 Task: Create a due date automation trigger when advanced on, on the wednesday of the week before a card is due add fields without custom field "Resume" set to a number greater than 1 and lower or equal to 10 at 11:00 AM.
Action: Mouse moved to (970, 77)
Screenshot: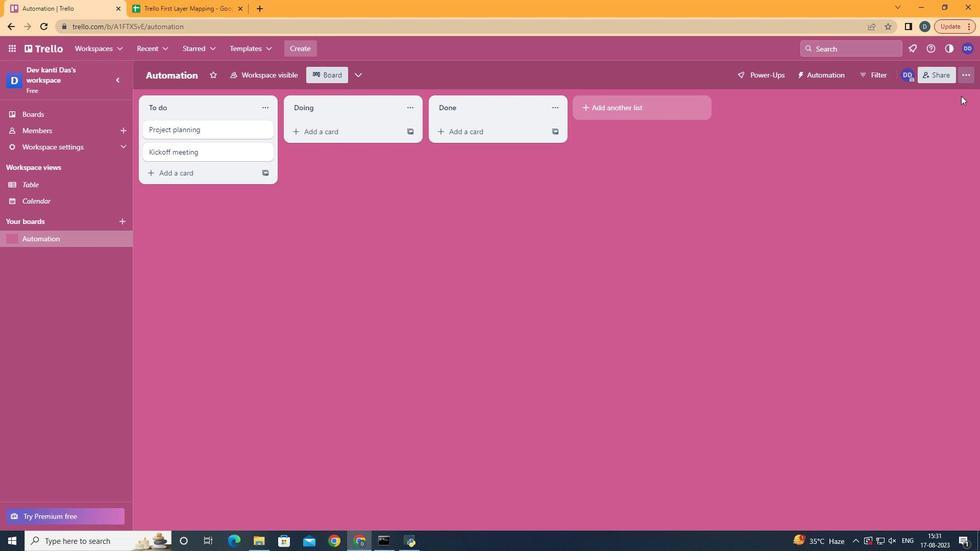 
Action: Mouse pressed left at (970, 77)
Screenshot: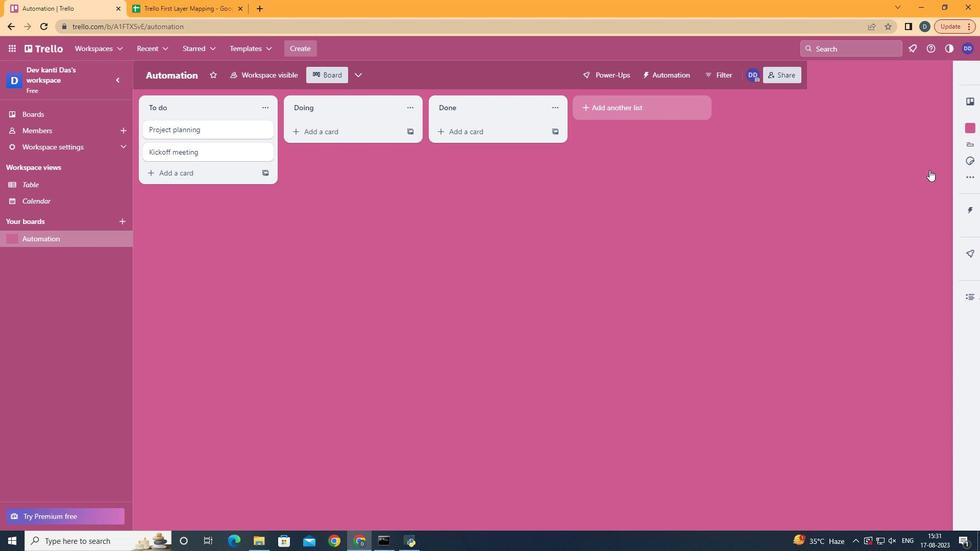 
Action: Mouse moved to (904, 225)
Screenshot: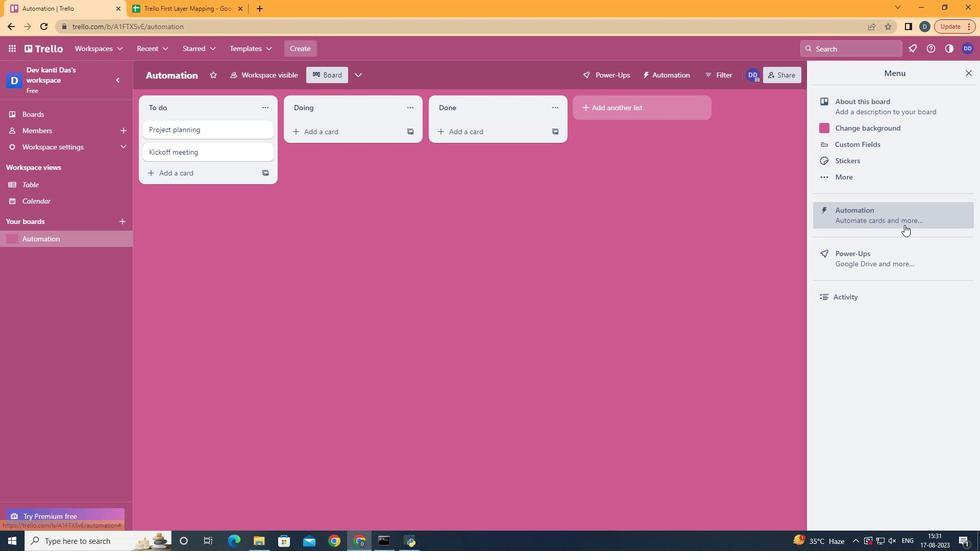 
Action: Mouse pressed left at (904, 225)
Screenshot: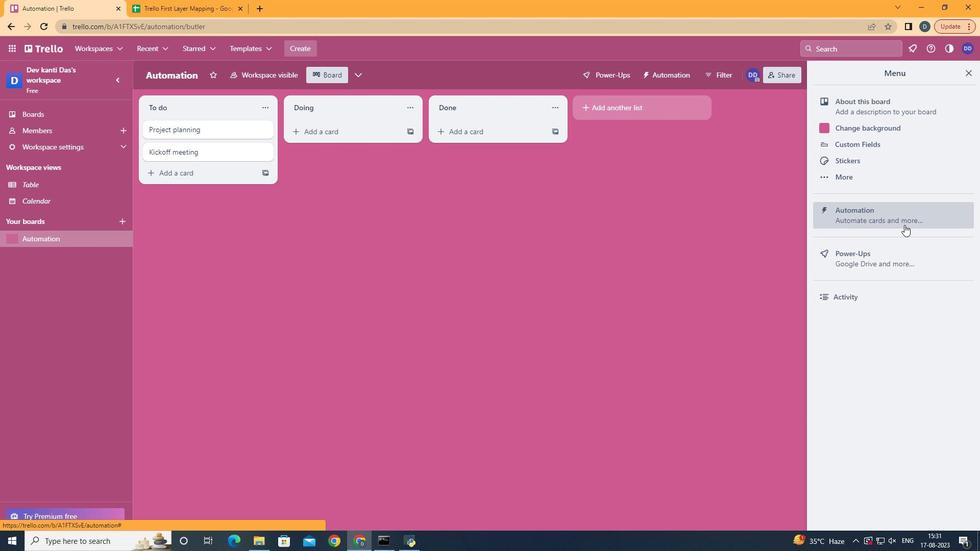 
Action: Mouse moved to (190, 206)
Screenshot: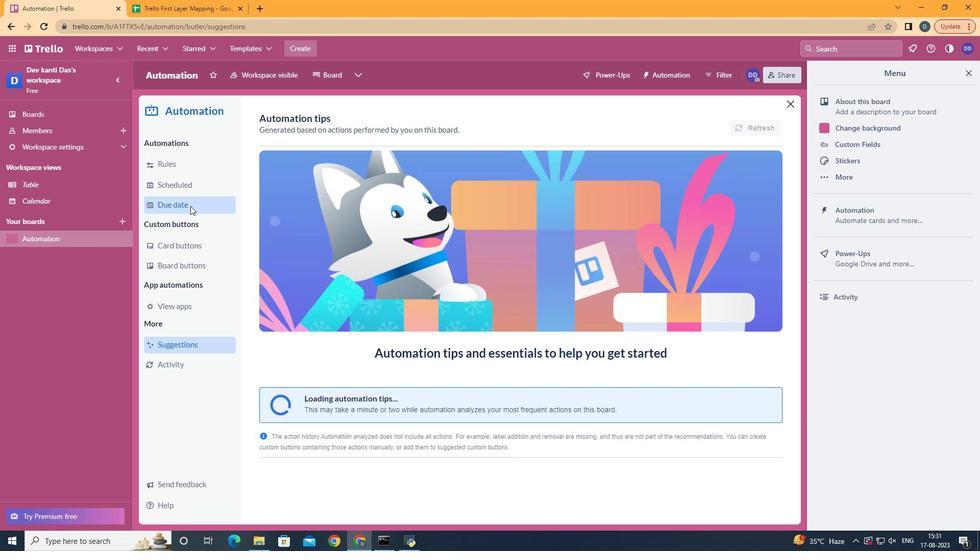 
Action: Mouse pressed left at (190, 206)
Screenshot: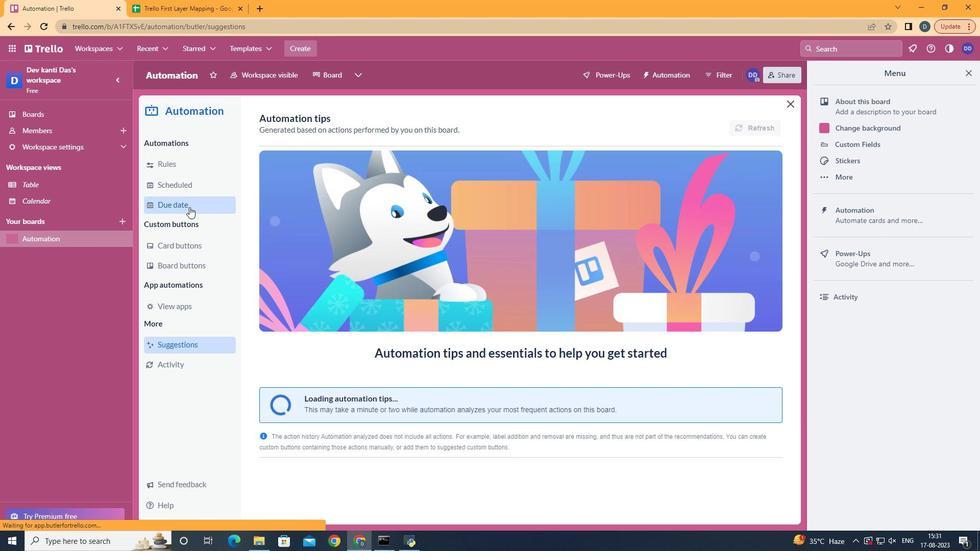 
Action: Mouse moved to (721, 119)
Screenshot: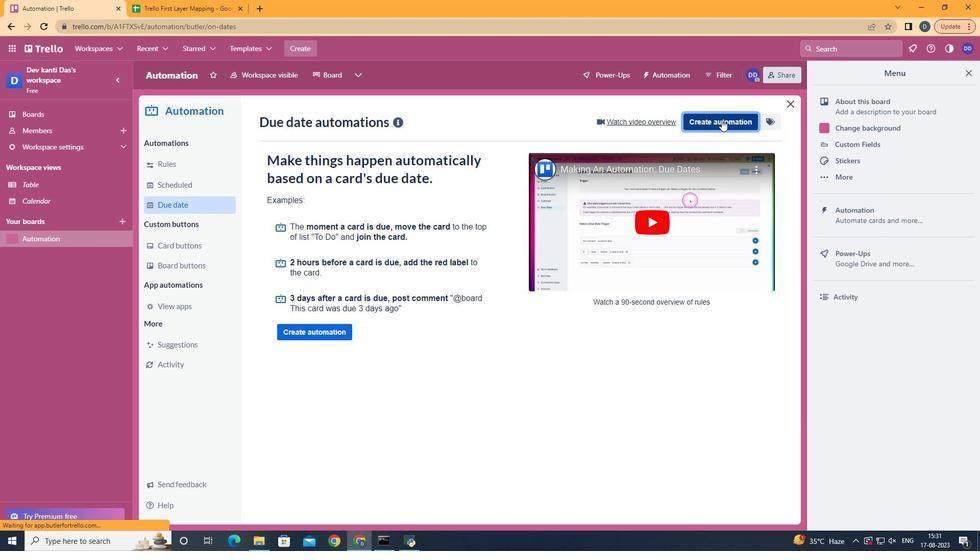 
Action: Mouse pressed left at (721, 119)
Screenshot: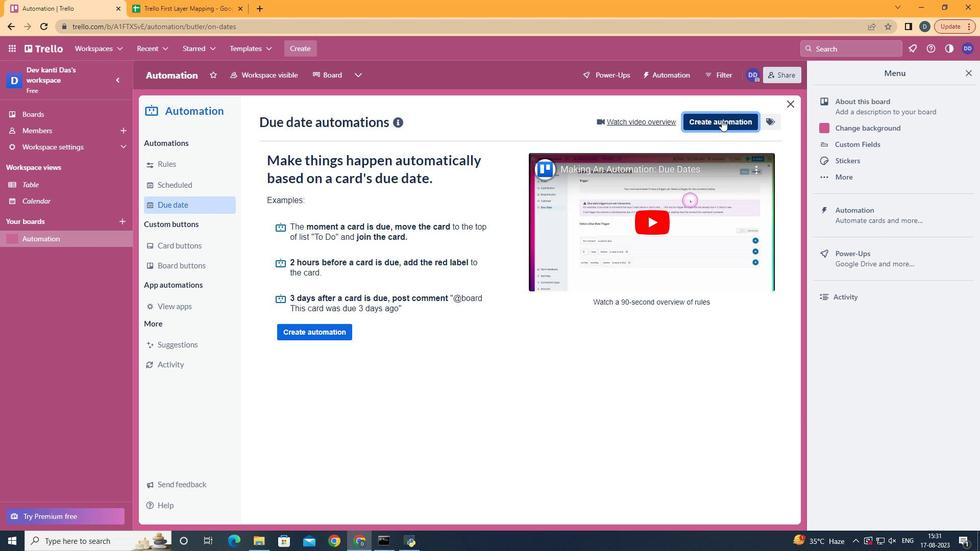 
Action: Mouse moved to (532, 218)
Screenshot: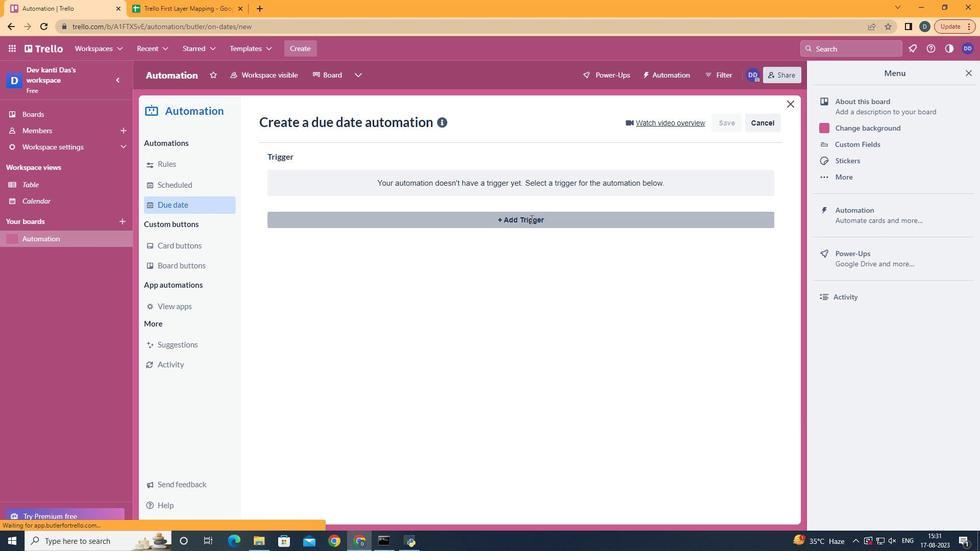
Action: Mouse pressed left at (532, 218)
Screenshot: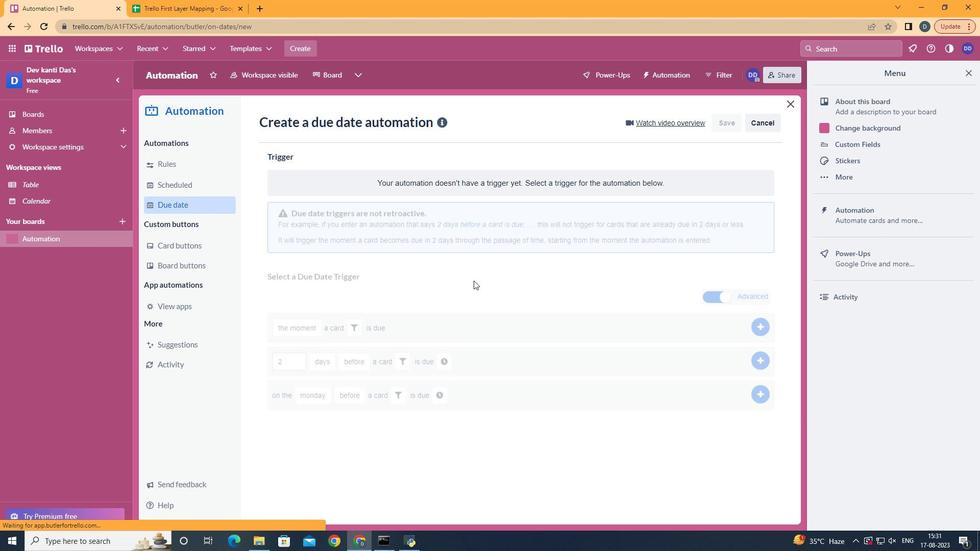 
Action: Mouse moved to (331, 310)
Screenshot: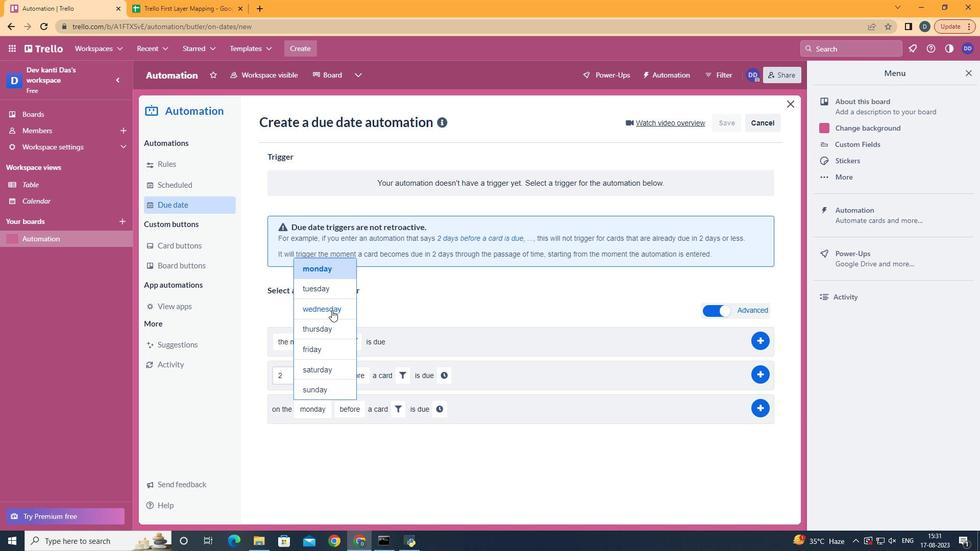 
Action: Mouse pressed left at (331, 310)
Screenshot: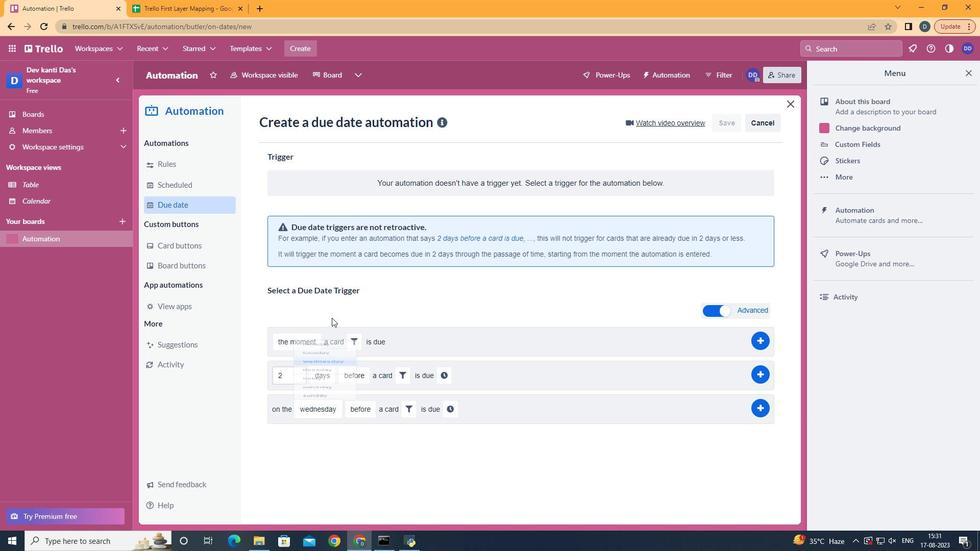 
Action: Mouse moved to (382, 490)
Screenshot: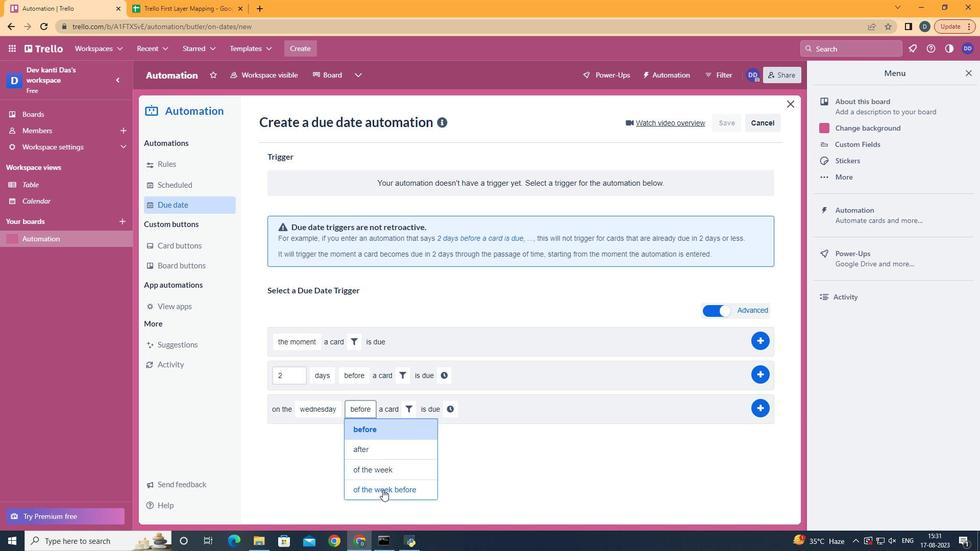 
Action: Mouse pressed left at (382, 490)
Screenshot: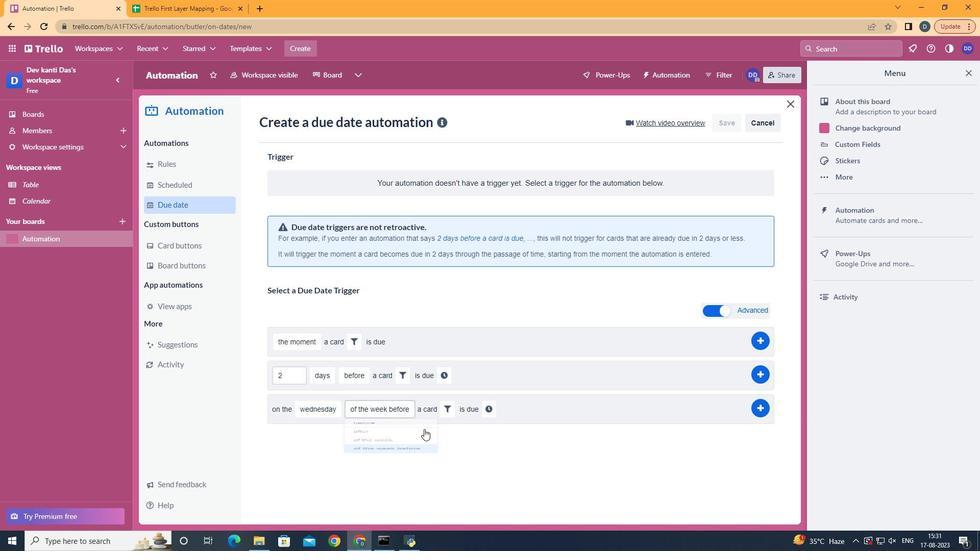 
Action: Mouse moved to (444, 408)
Screenshot: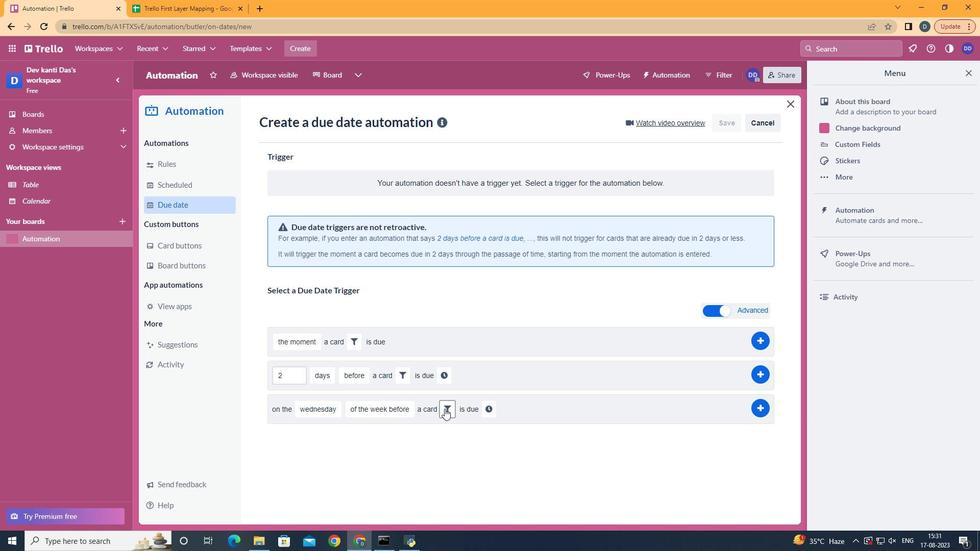 
Action: Mouse pressed left at (444, 408)
Screenshot: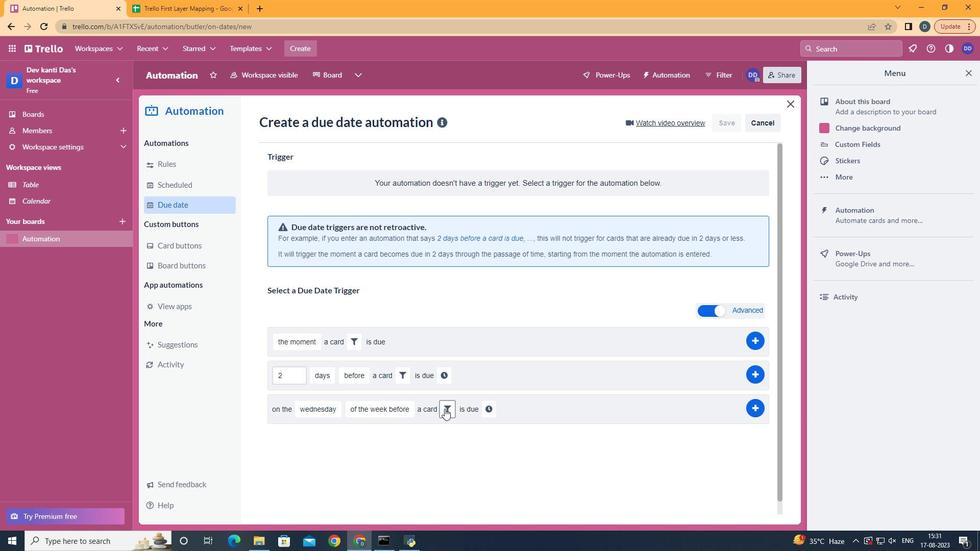 
Action: Mouse moved to (615, 436)
Screenshot: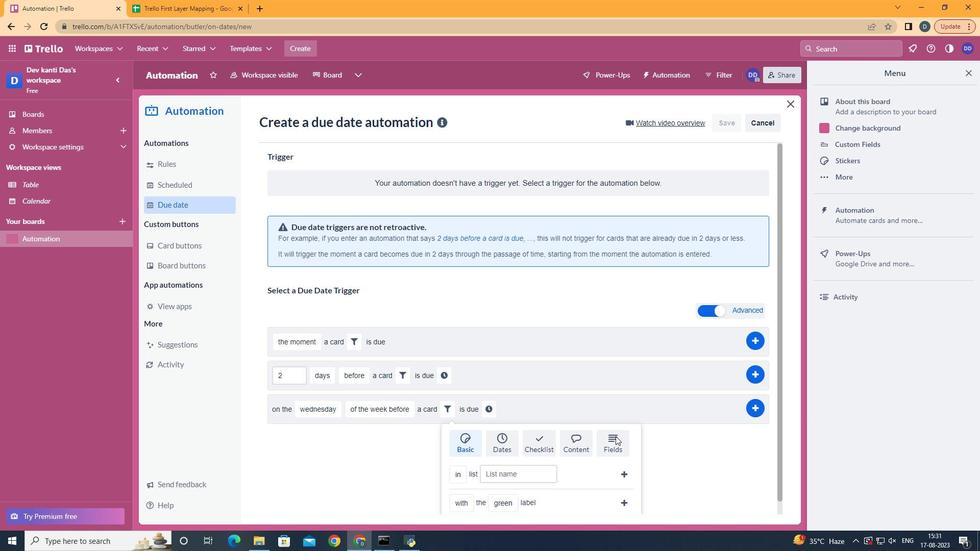 
Action: Mouse pressed left at (615, 436)
Screenshot: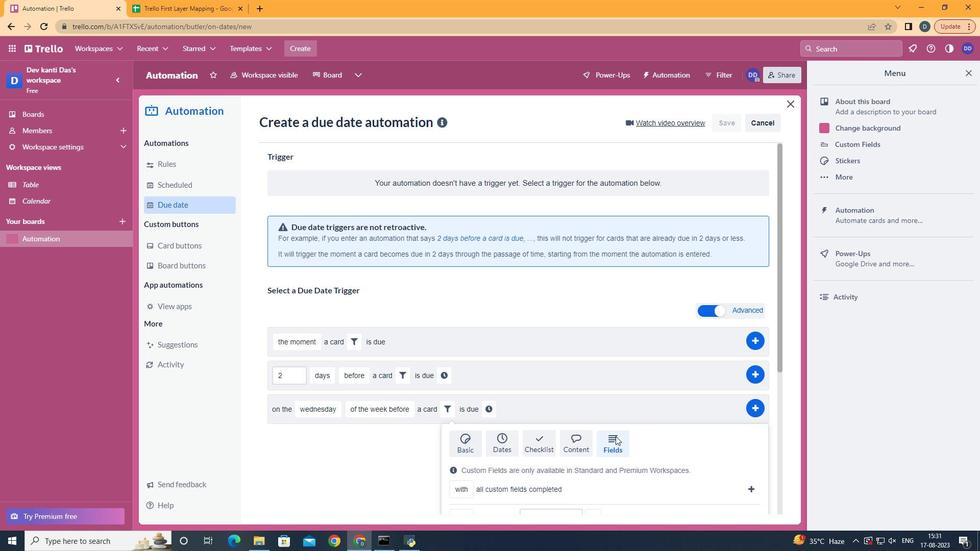 
Action: Mouse scrolled (615, 435) with delta (0, 0)
Screenshot: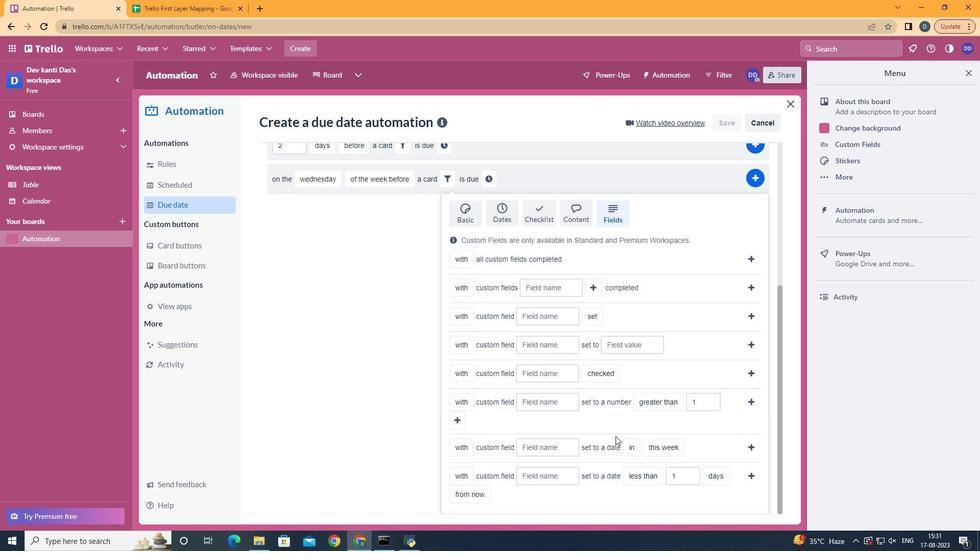 
Action: Mouse scrolled (615, 435) with delta (0, 0)
Screenshot: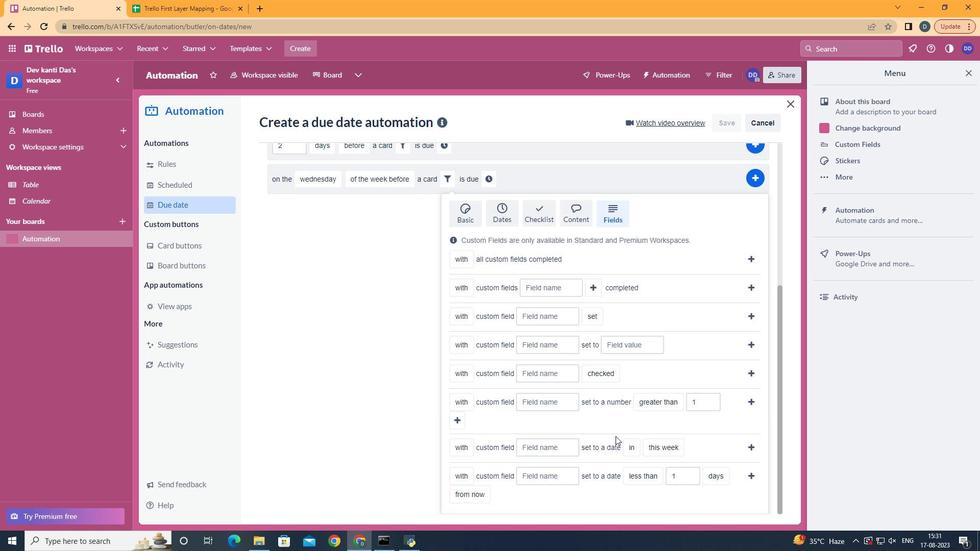 
Action: Mouse scrolled (615, 435) with delta (0, 0)
Screenshot: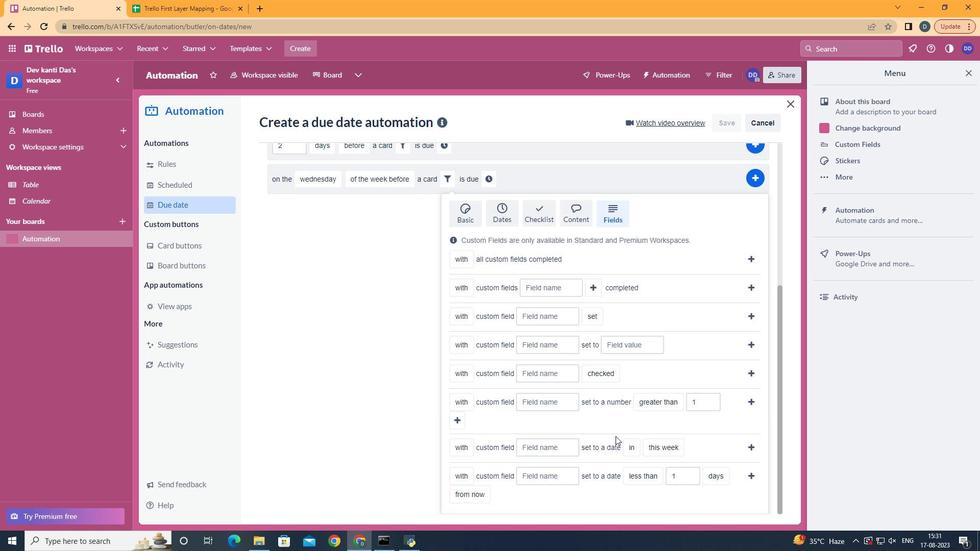 
Action: Mouse scrolled (615, 435) with delta (0, 0)
Screenshot: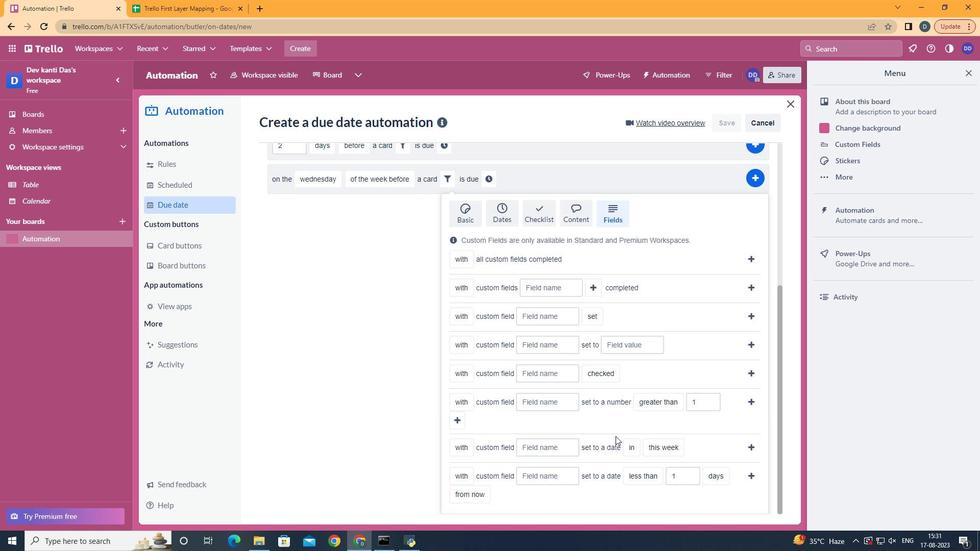 
Action: Mouse scrolled (615, 435) with delta (0, 0)
Screenshot: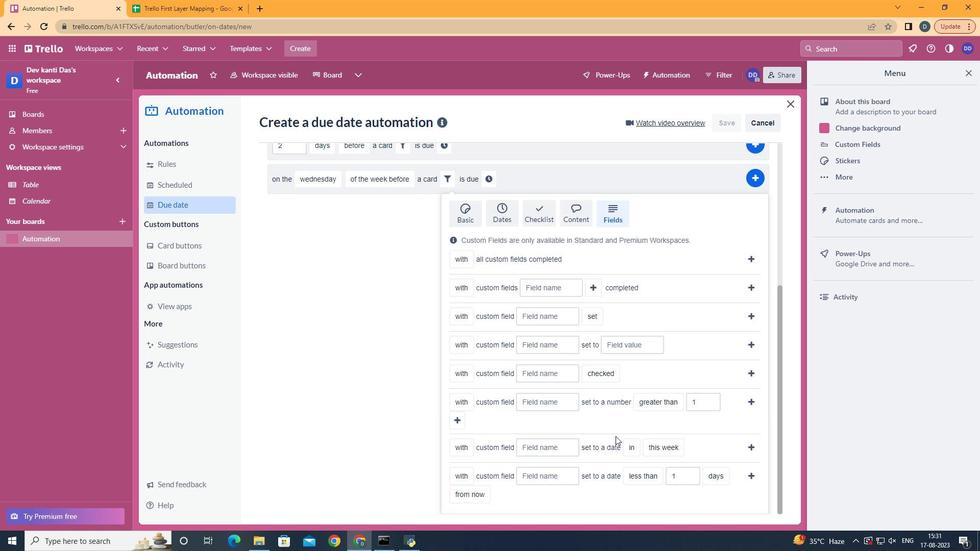 
Action: Mouse scrolled (615, 435) with delta (0, 0)
Screenshot: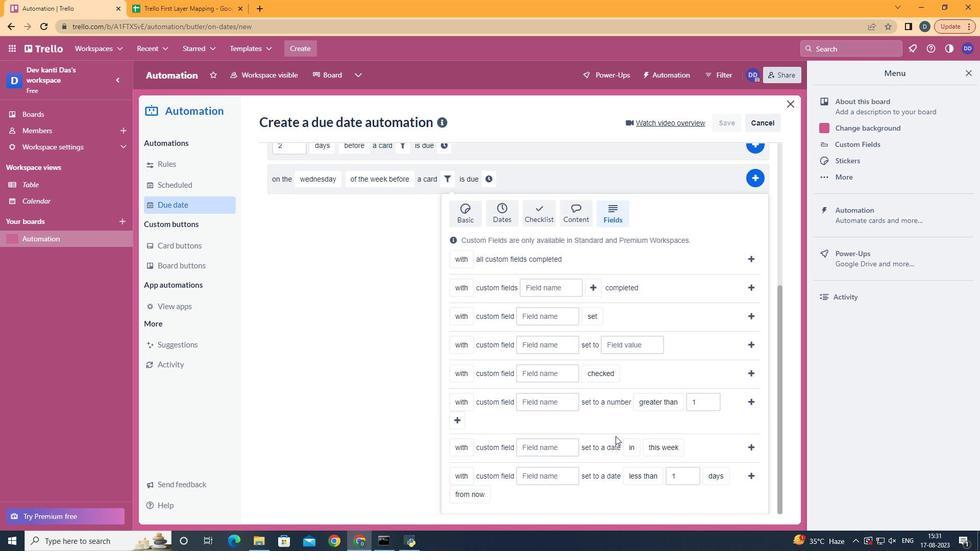 
Action: Mouse moved to (475, 436)
Screenshot: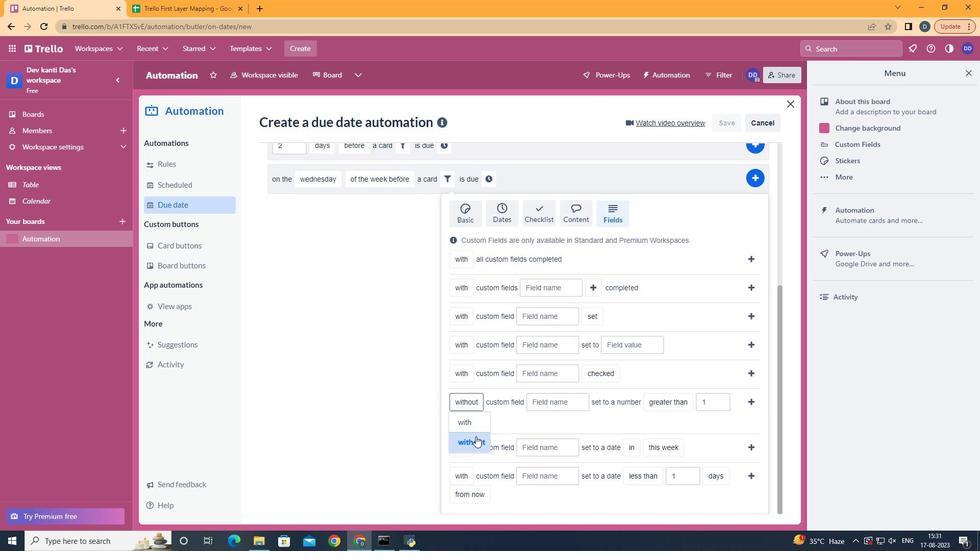 
Action: Mouse pressed left at (475, 436)
Screenshot: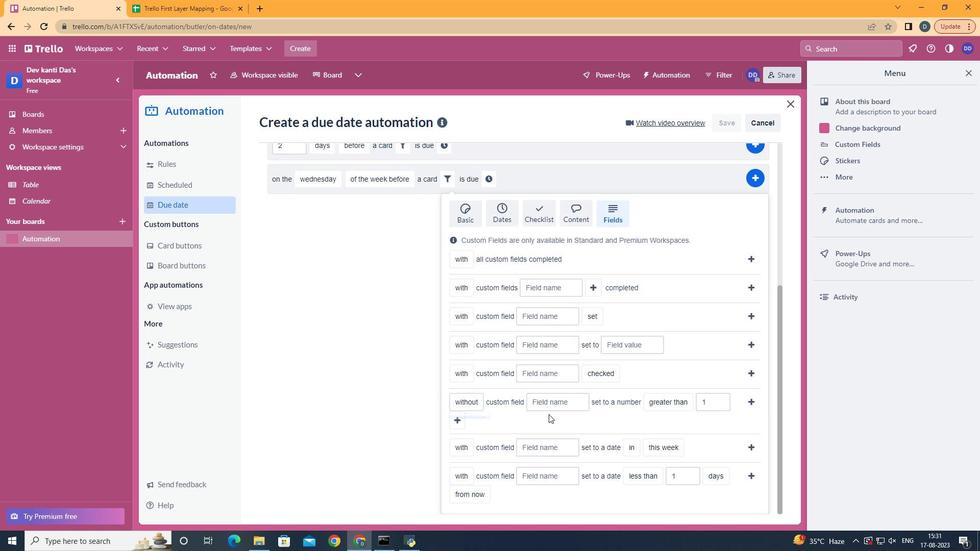
Action: Mouse moved to (563, 408)
Screenshot: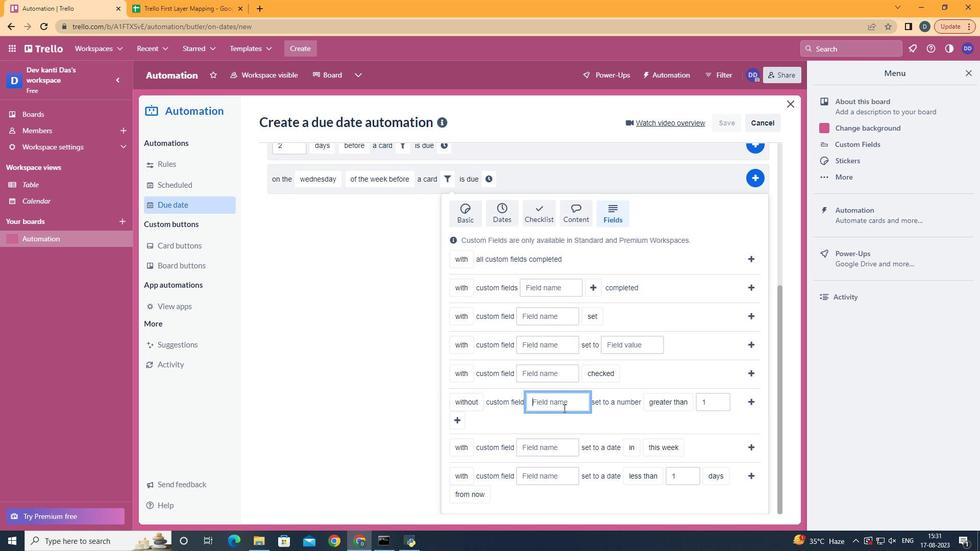 
Action: Mouse pressed left at (563, 408)
Screenshot: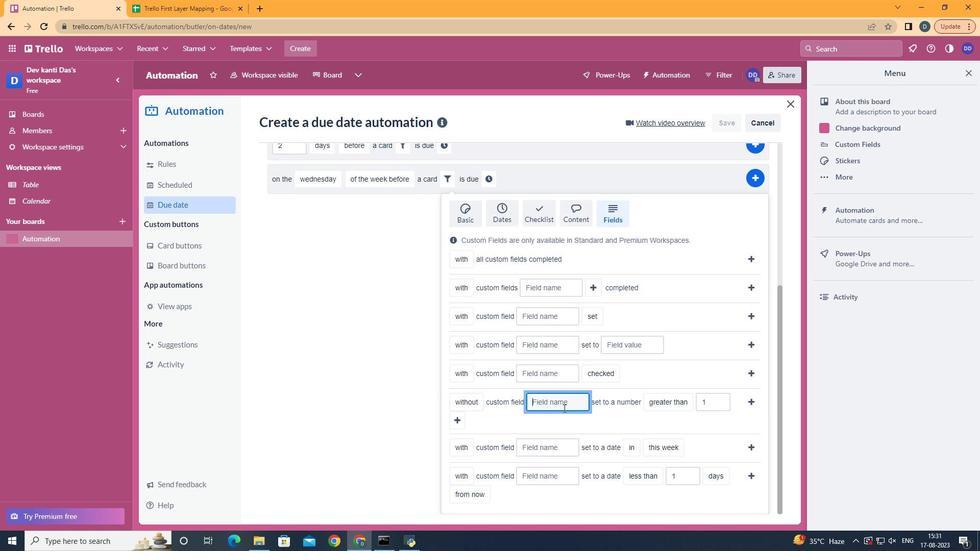 
Action: Key pressed <Key.shift>Resume
Screenshot: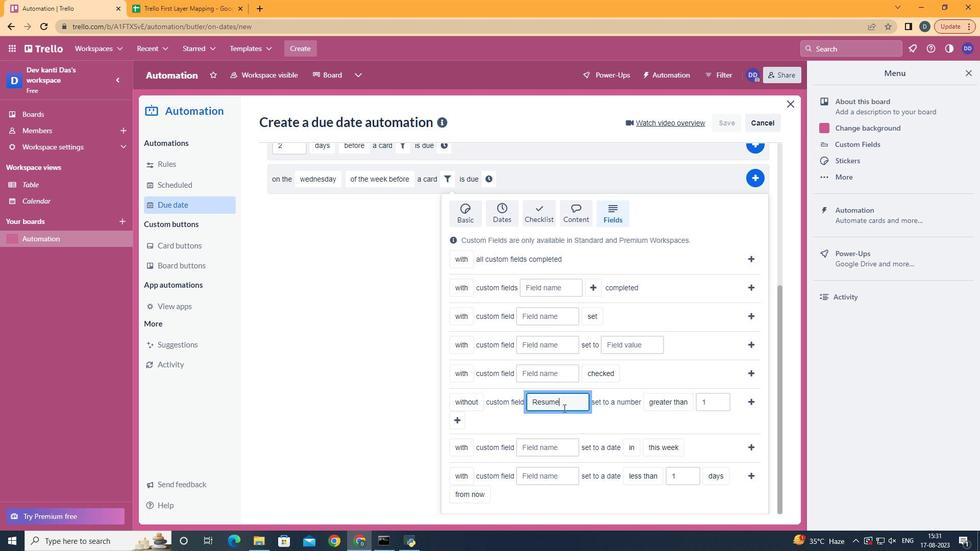 
Action: Mouse moved to (456, 424)
Screenshot: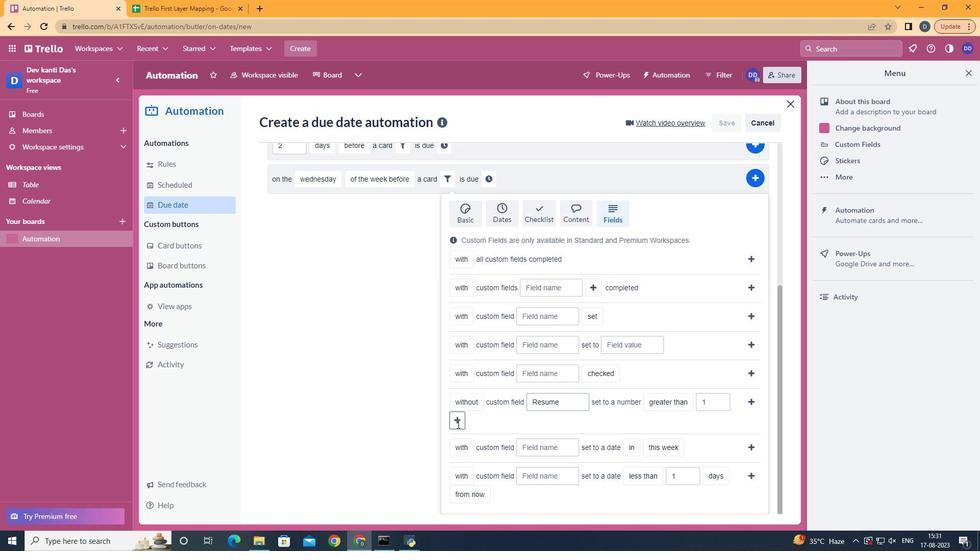 
Action: Mouse pressed left at (456, 424)
Screenshot: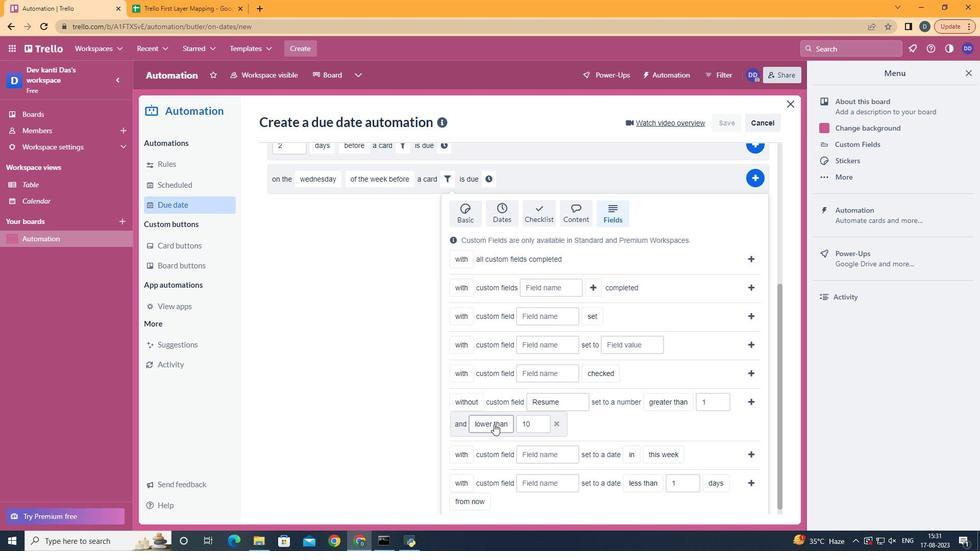 
Action: Mouse moved to (501, 460)
Screenshot: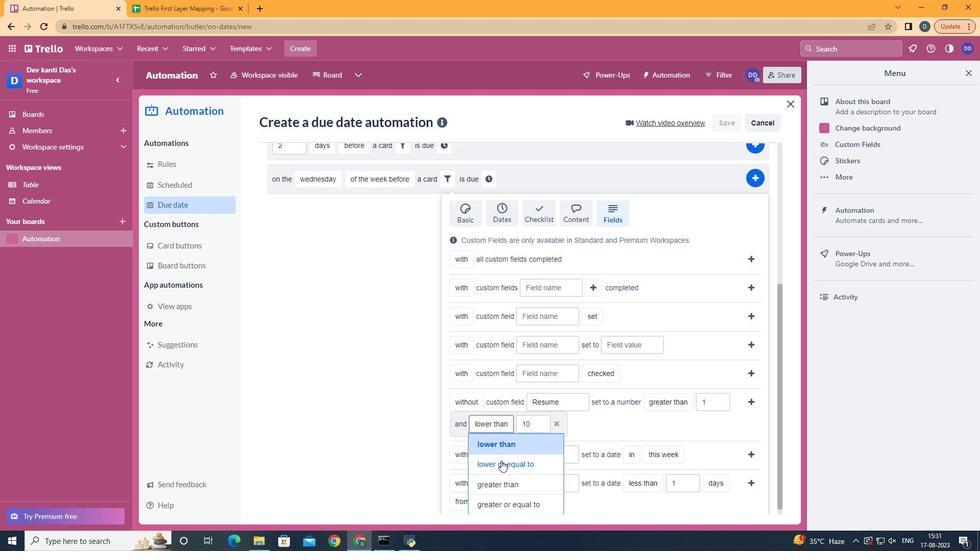 
Action: Mouse pressed left at (501, 460)
Screenshot: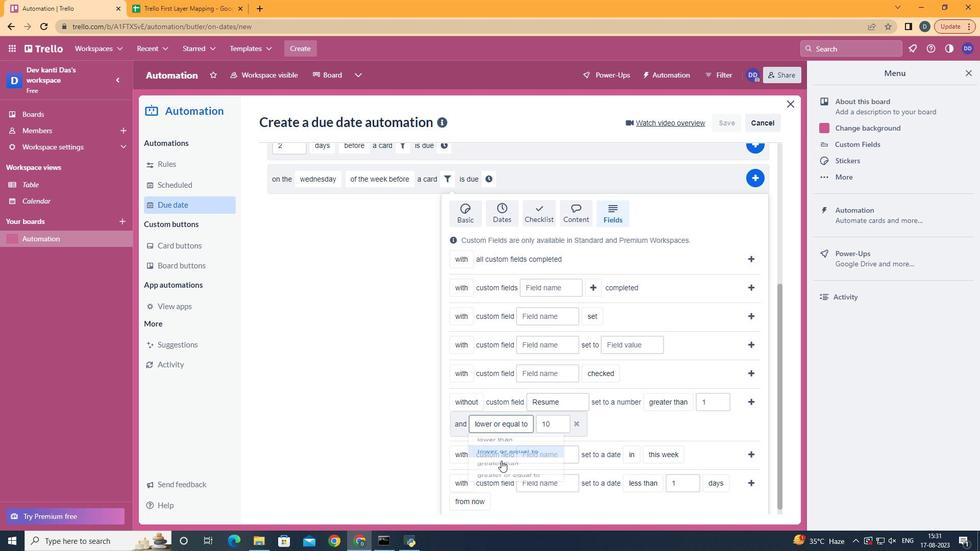 
Action: Mouse moved to (750, 405)
Screenshot: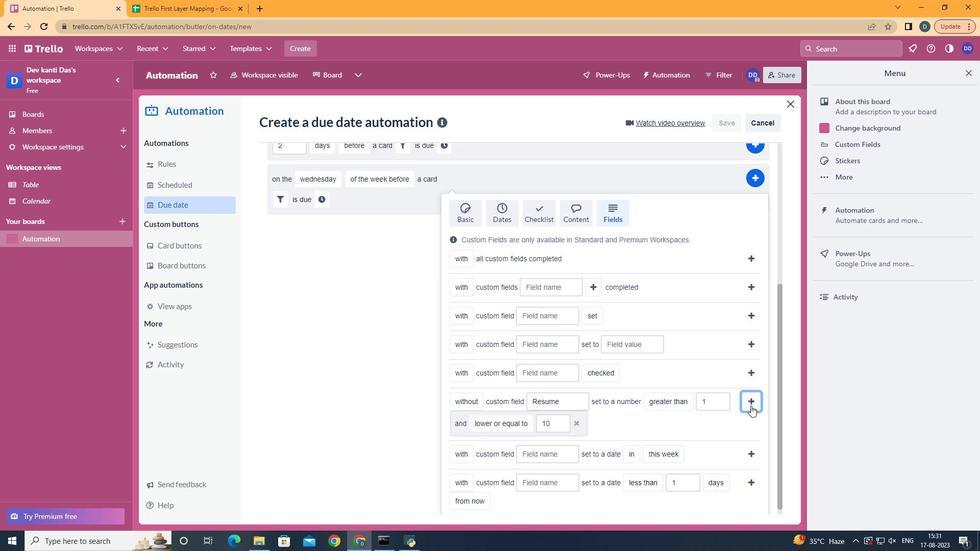 
Action: Mouse pressed left at (750, 405)
Screenshot: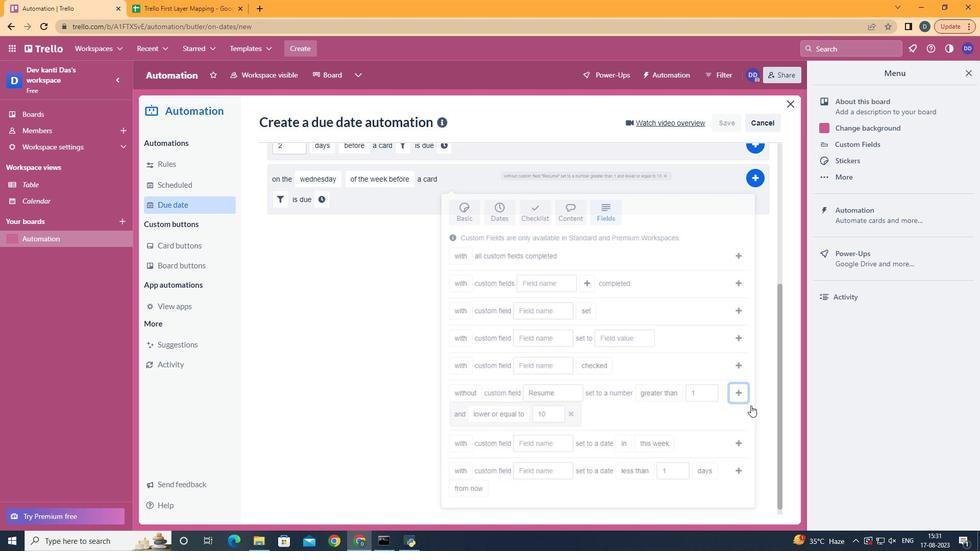 
Action: Mouse moved to (319, 432)
Screenshot: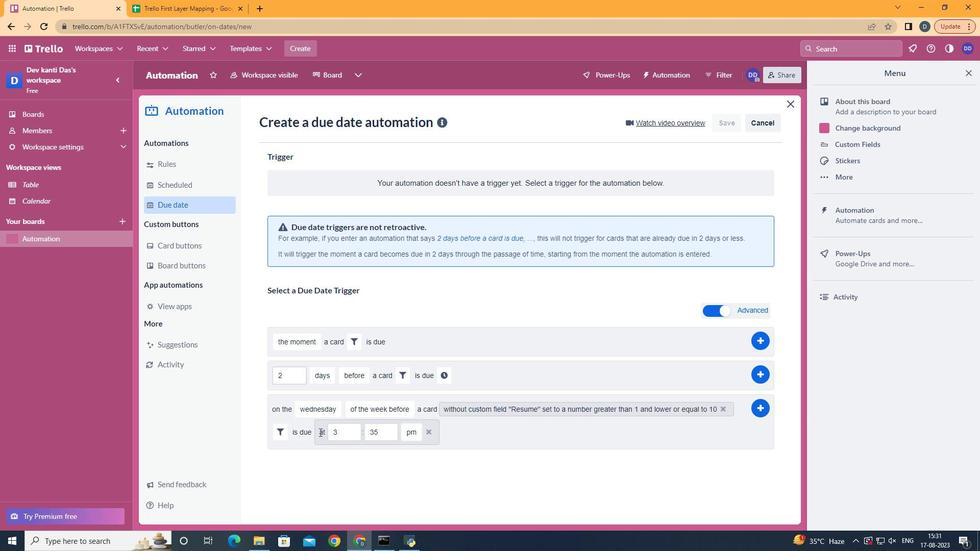 
Action: Mouse pressed left at (319, 432)
Screenshot: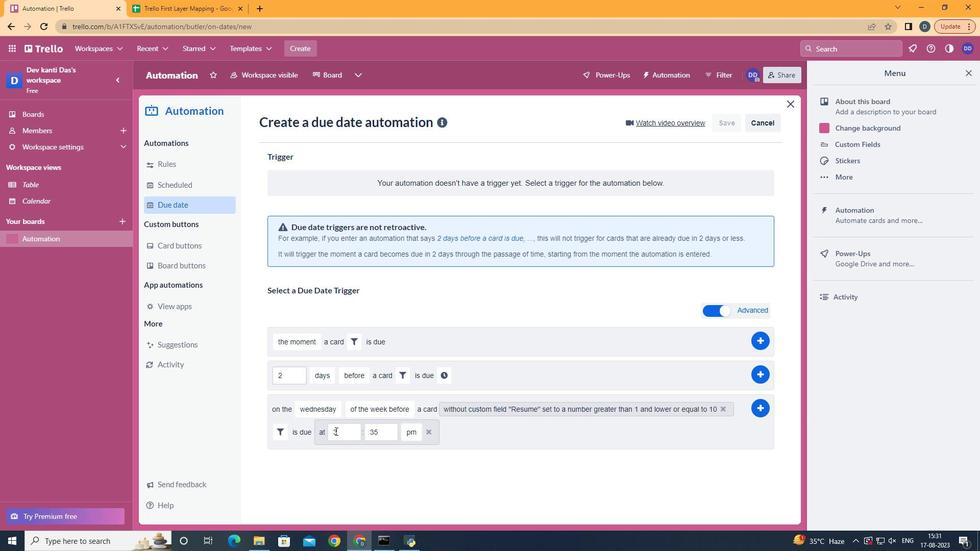 
Action: Mouse moved to (346, 433)
Screenshot: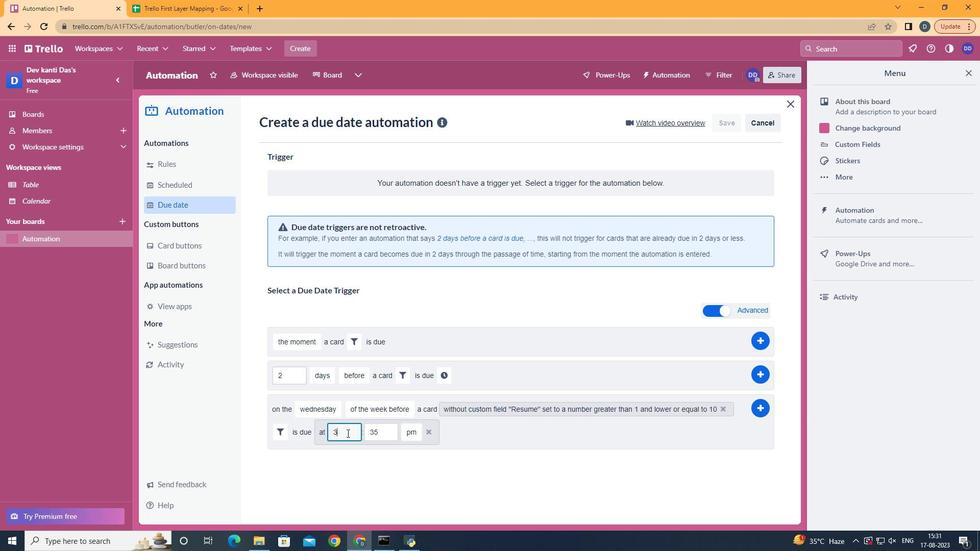 
Action: Mouse pressed left at (346, 433)
Screenshot: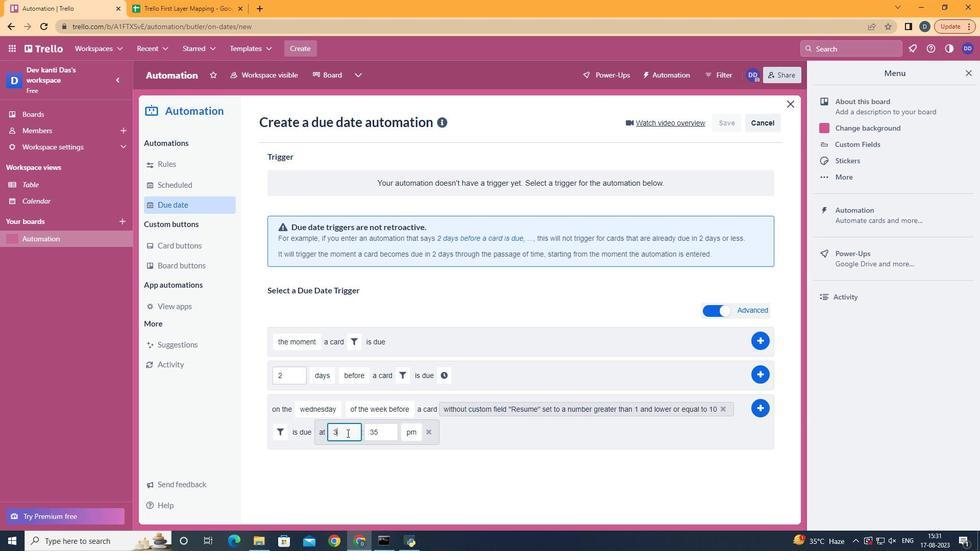 
Action: Mouse moved to (349, 433)
Screenshot: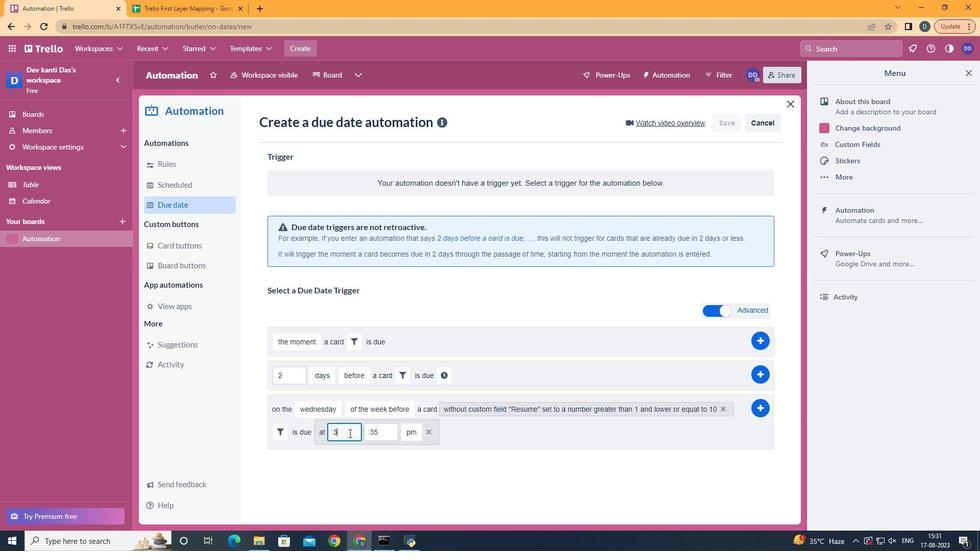 
Action: Key pressed <Key.backspace>11
Screenshot: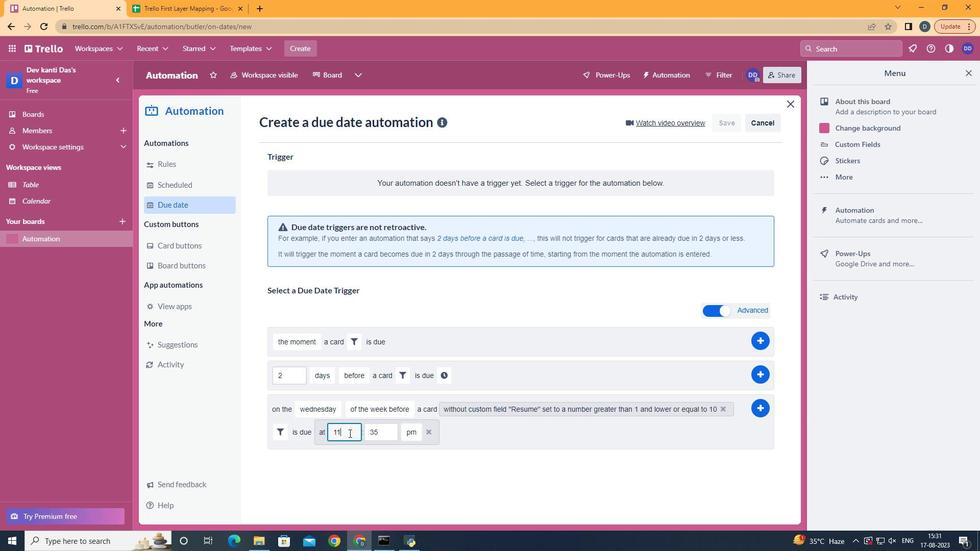 
Action: Mouse moved to (391, 428)
Screenshot: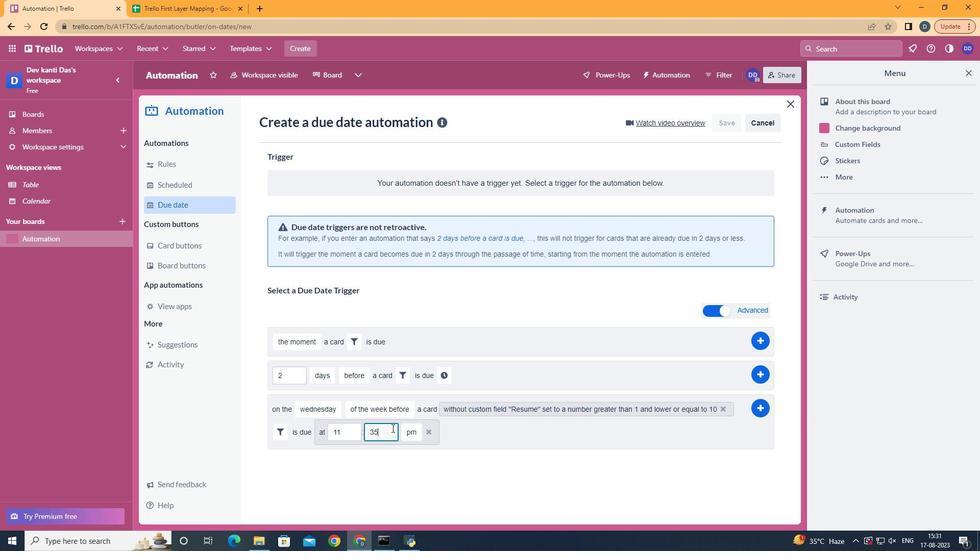
Action: Mouse pressed left at (391, 428)
Screenshot: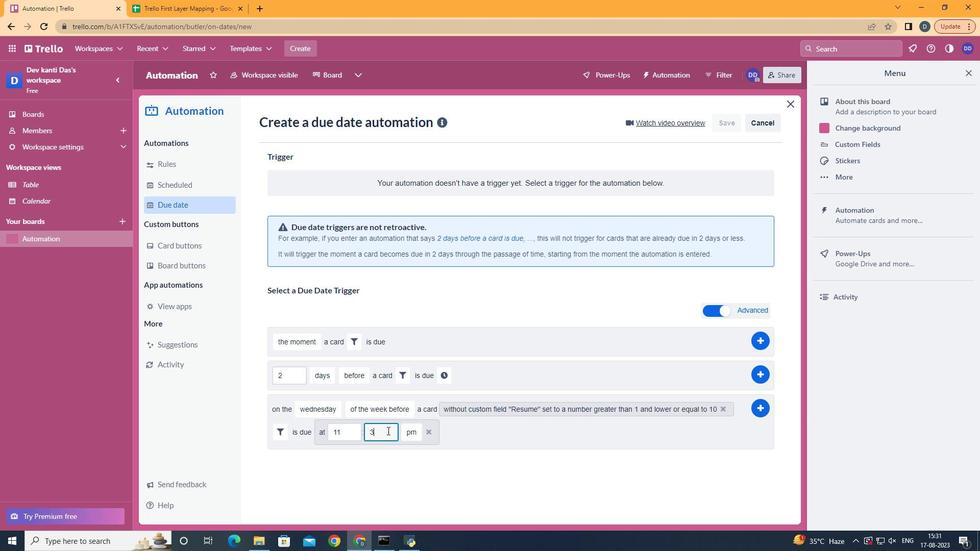 
Action: Mouse moved to (391, 428)
Screenshot: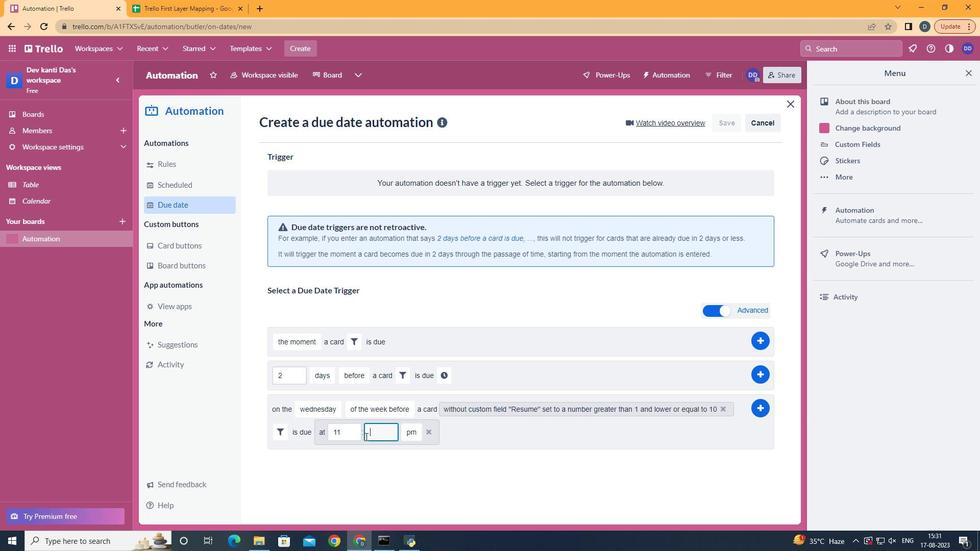 
Action: Key pressed <Key.backspace>
Screenshot: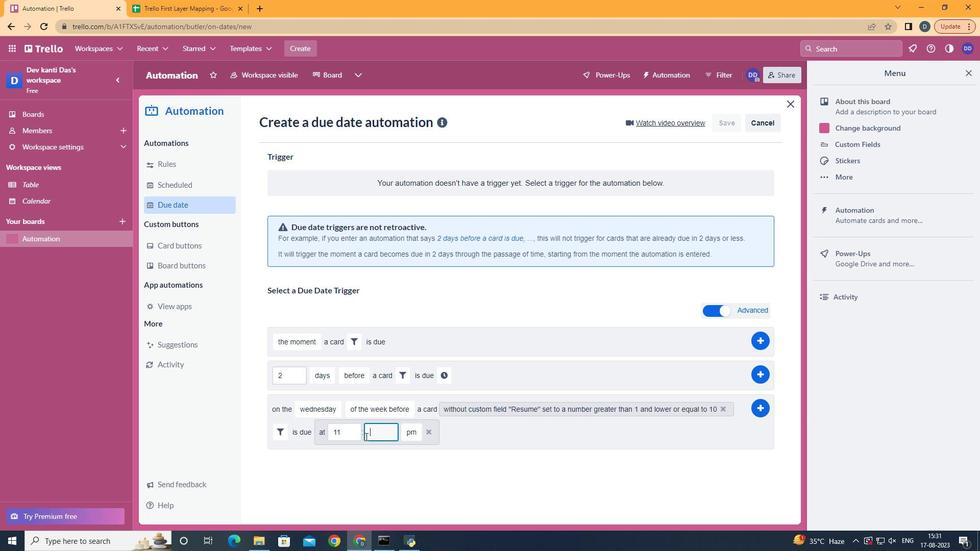 
Action: Mouse moved to (372, 434)
Screenshot: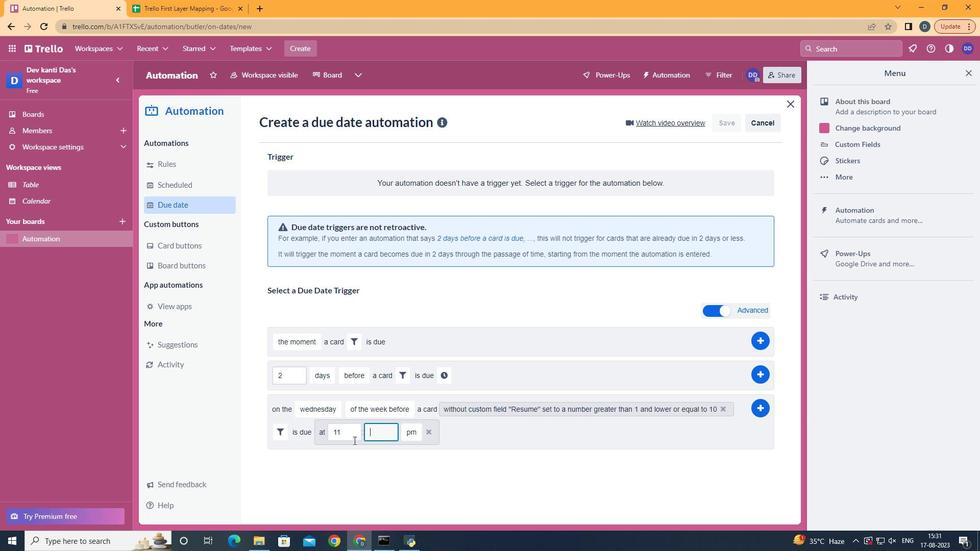 
Action: Key pressed <Key.backspace>
Screenshot: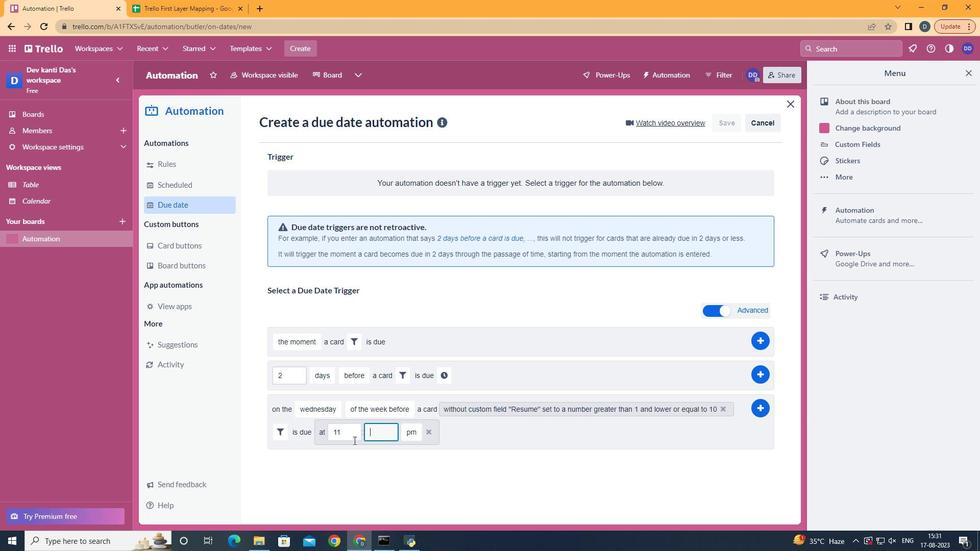 
Action: Mouse moved to (353, 440)
Screenshot: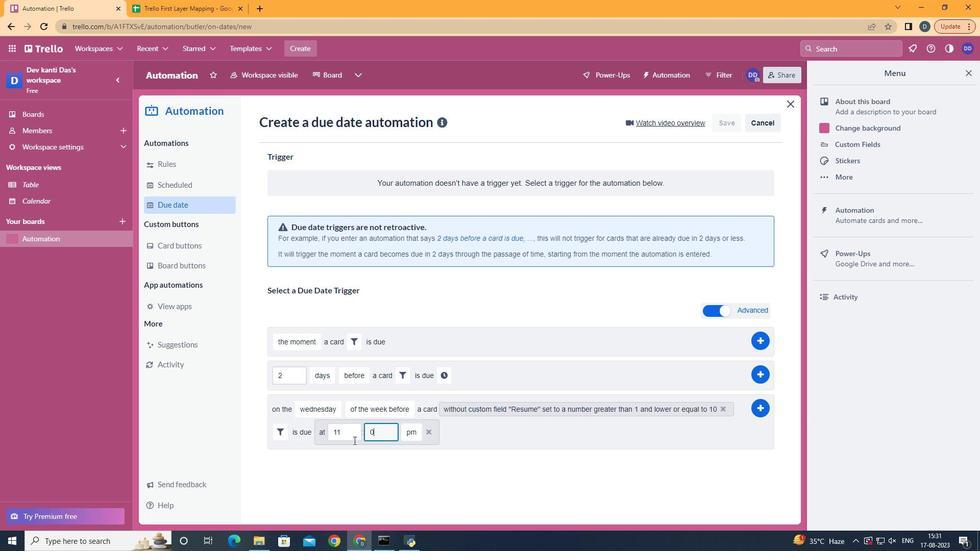
Action: Key pressed 00
Screenshot: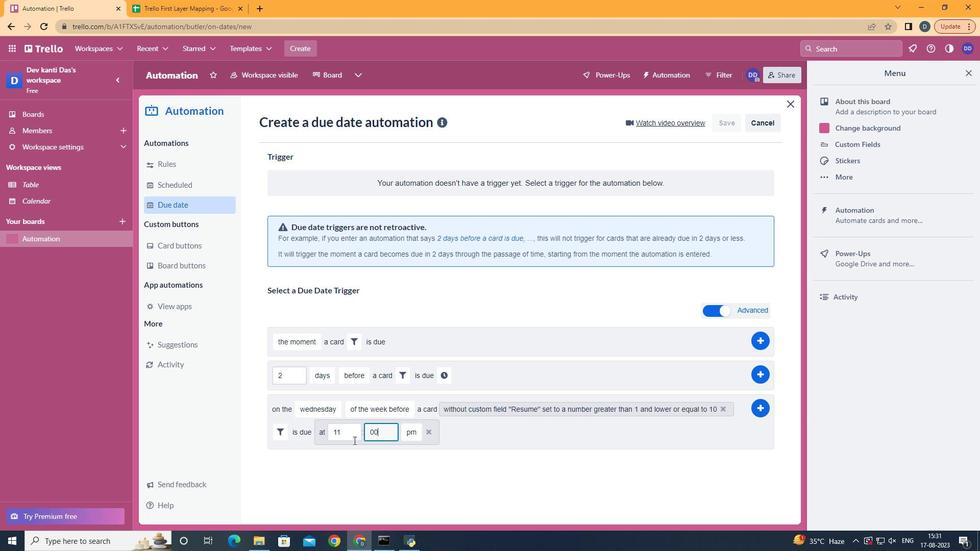 
Action: Mouse moved to (411, 456)
Screenshot: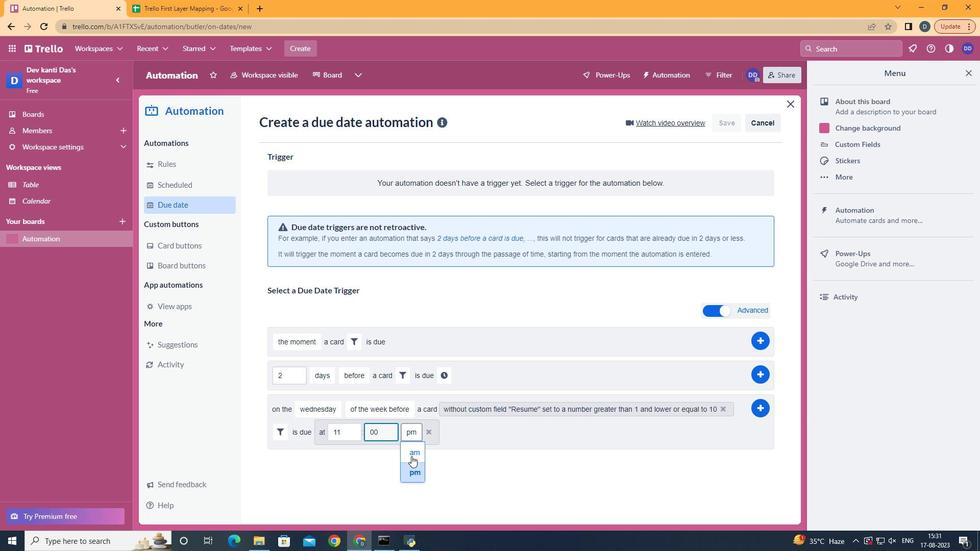 
Action: Mouse pressed left at (411, 456)
Screenshot: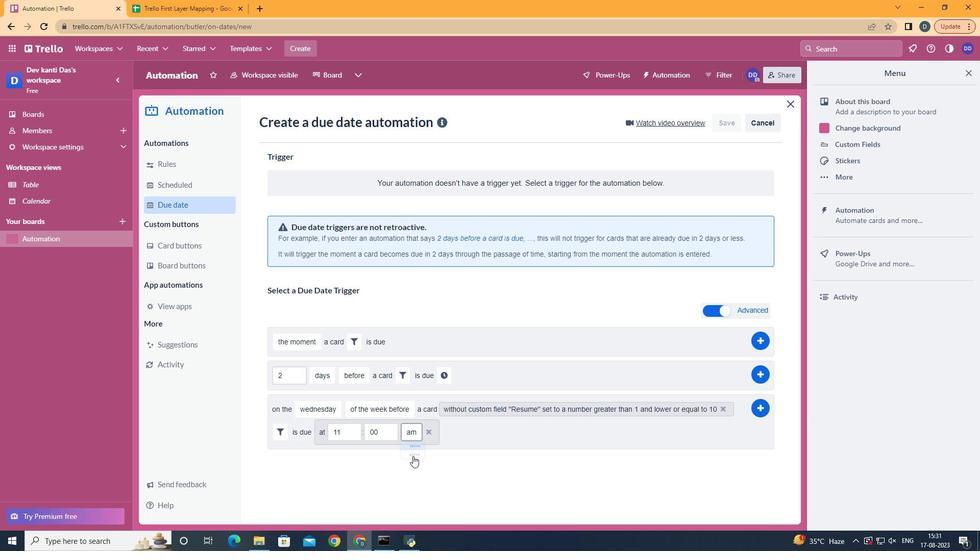 
Action: Mouse moved to (759, 408)
Screenshot: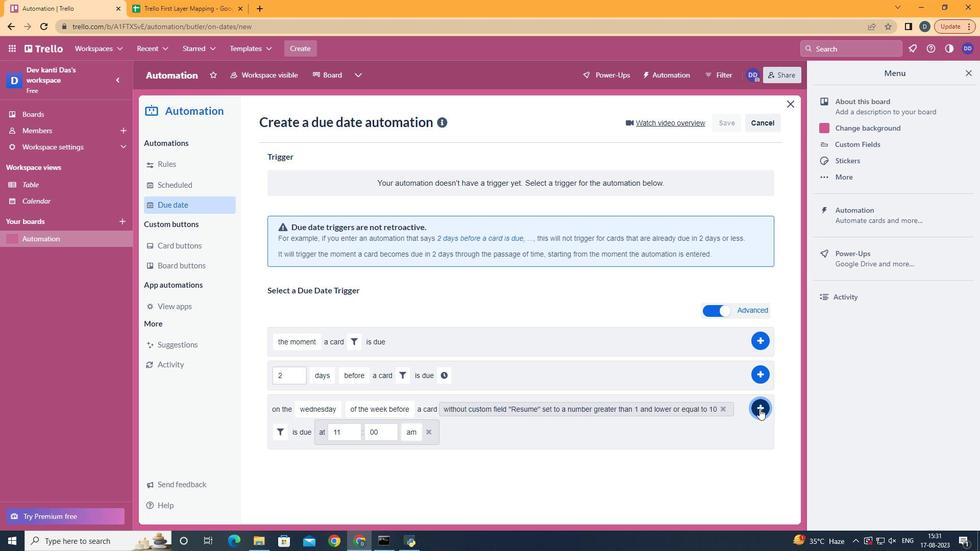 
Action: Mouse pressed left at (759, 408)
Screenshot: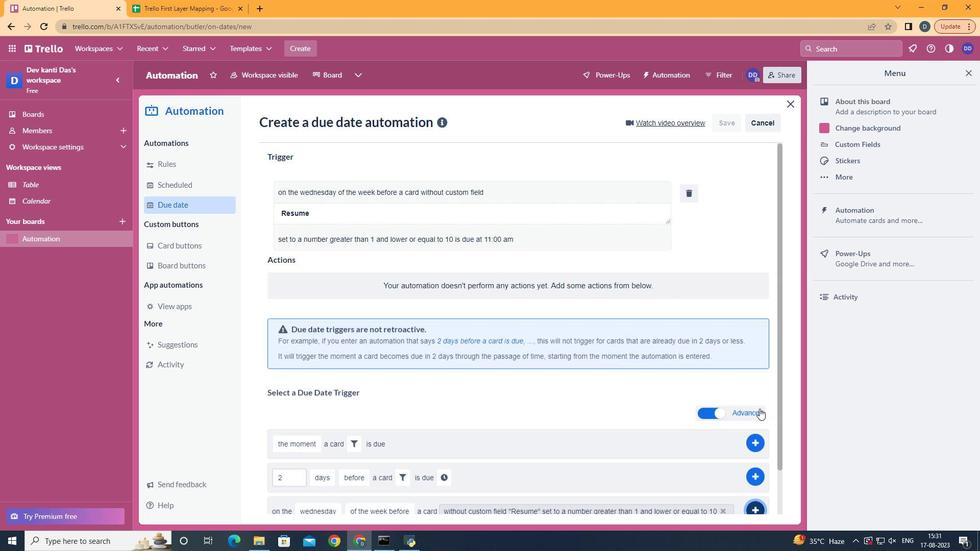 
